 Task: Write and save a response "Another thing that's important to me is that the position allows me to not only play with data".
Action: Mouse moved to (618, 68)
Screenshot: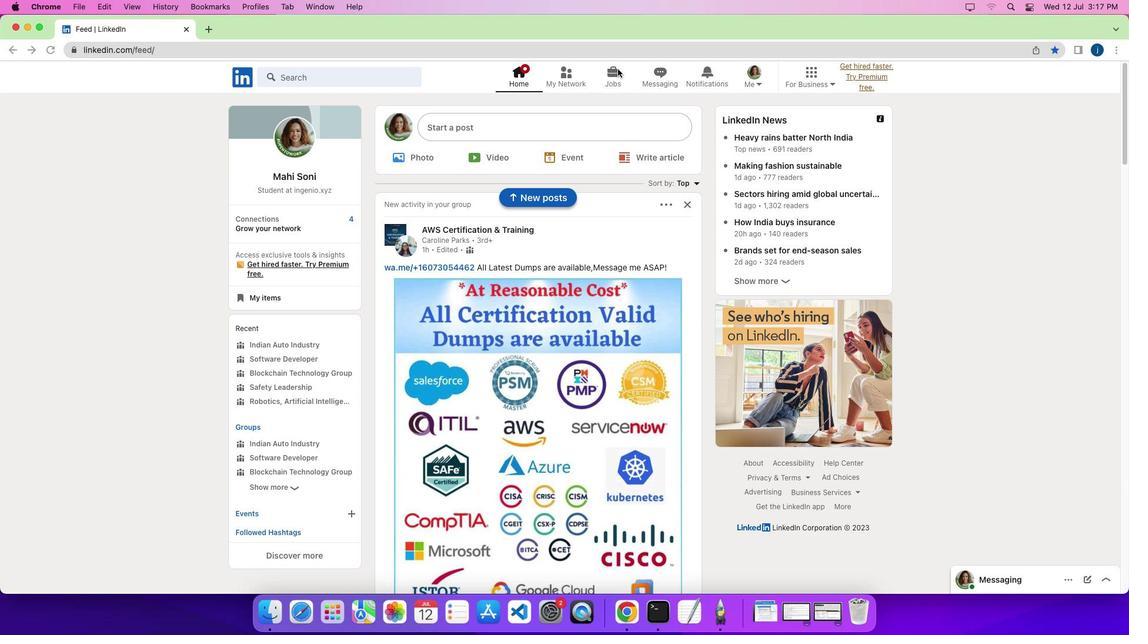
Action: Mouse pressed left at (618, 68)
Screenshot: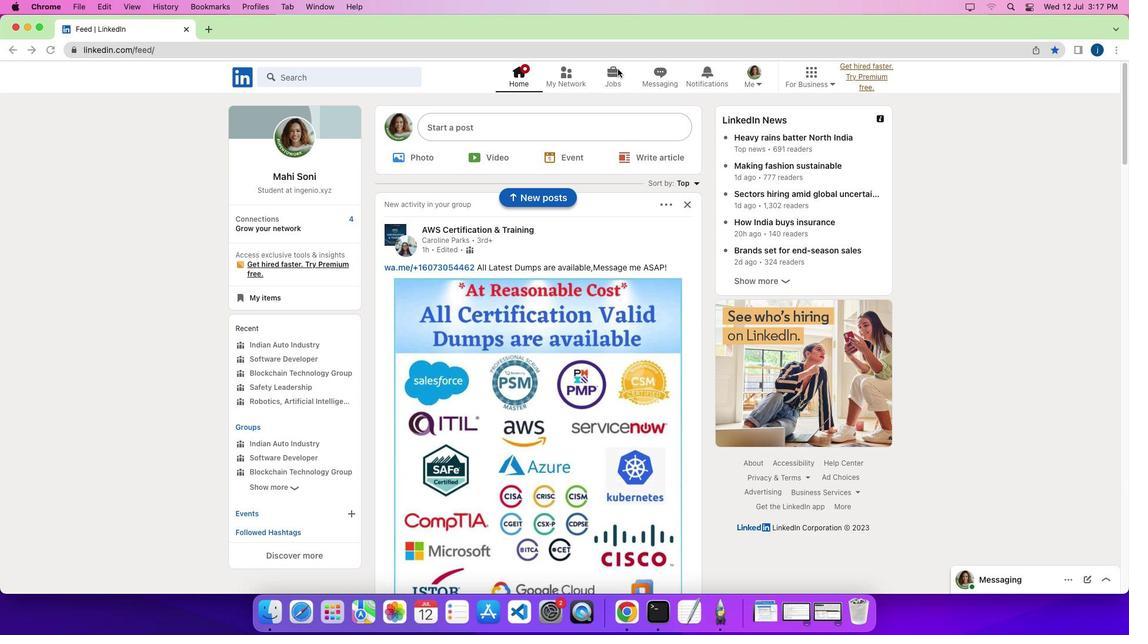 
Action: Mouse pressed left at (618, 68)
Screenshot: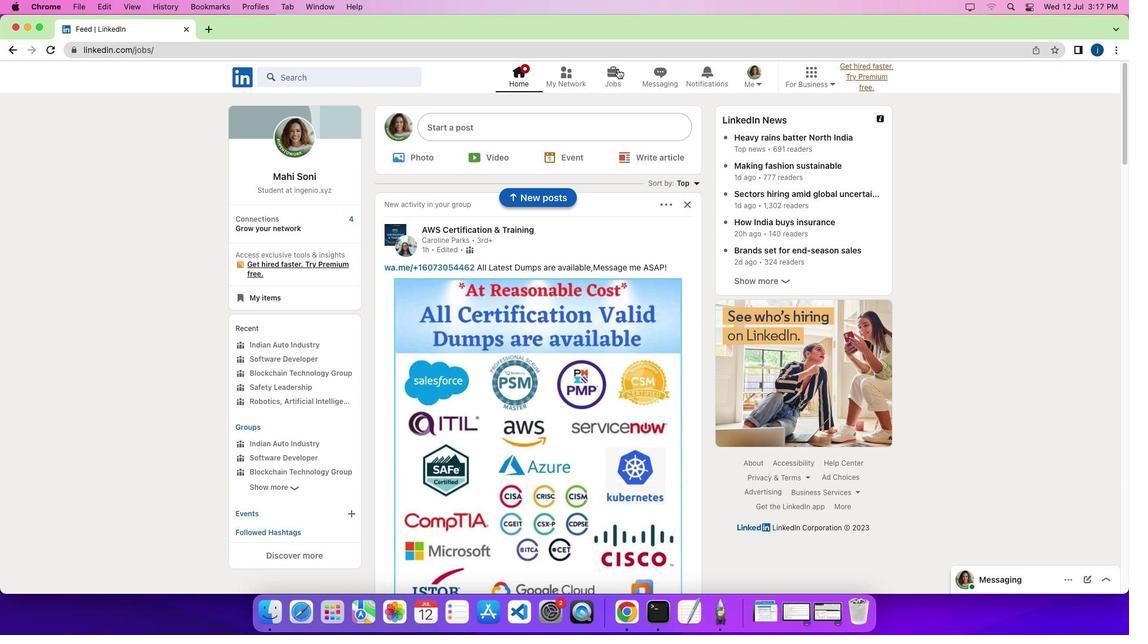 
Action: Mouse moved to (302, 405)
Screenshot: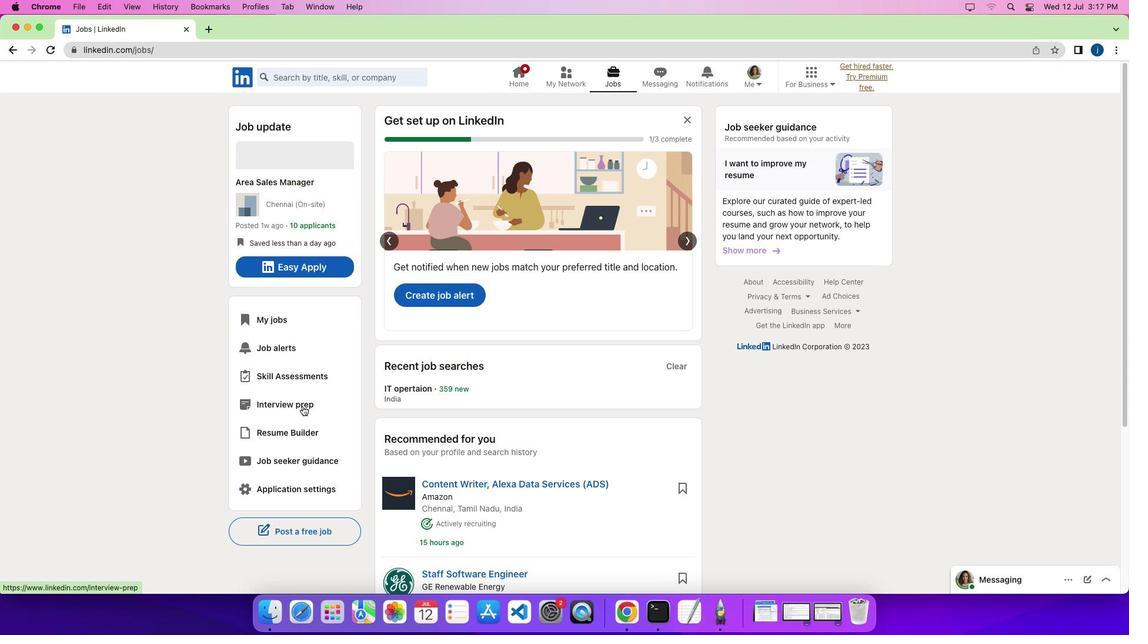 
Action: Mouse pressed left at (302, 405)
Screenshot: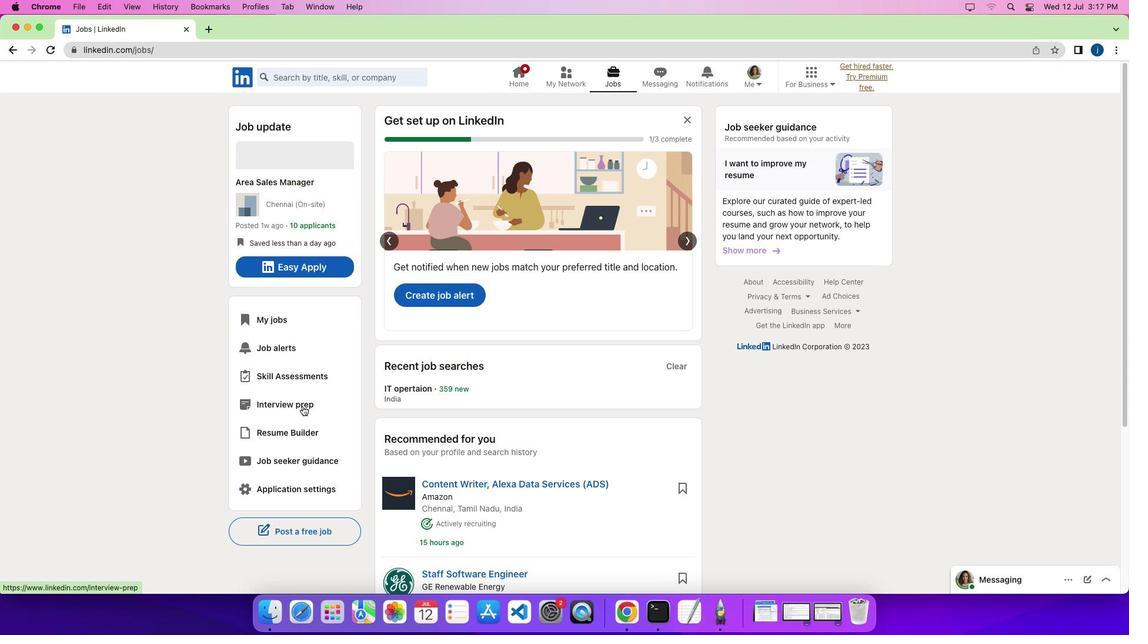 
Action: Mouse moved to (368, 130)
Screenshot: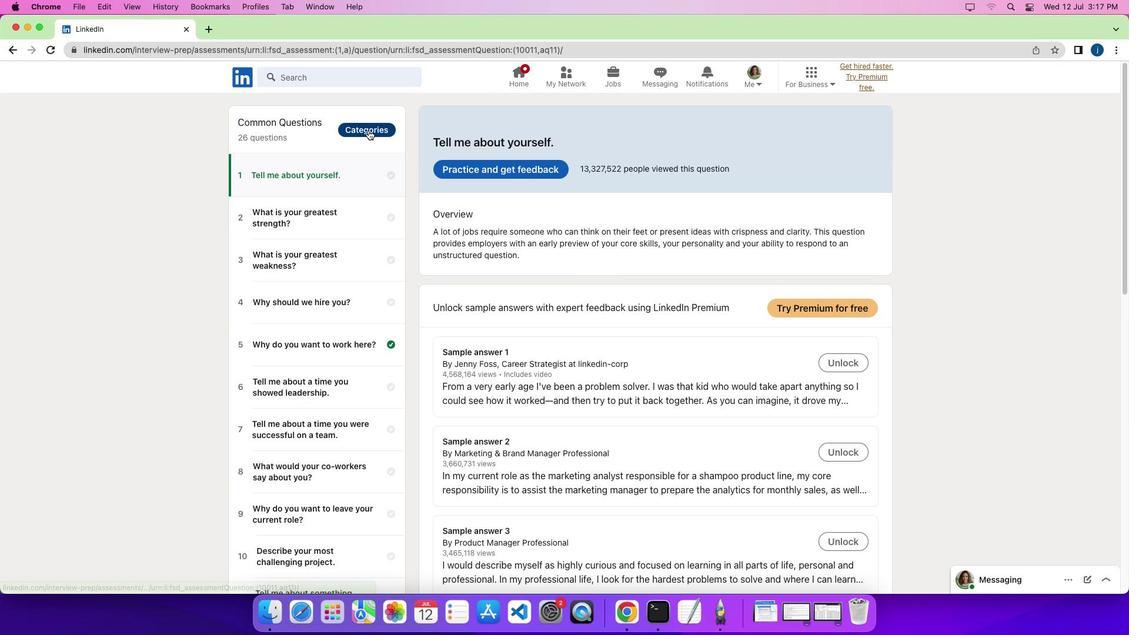 
Action: Mouse pressed left at (368, 130)
Screenshot: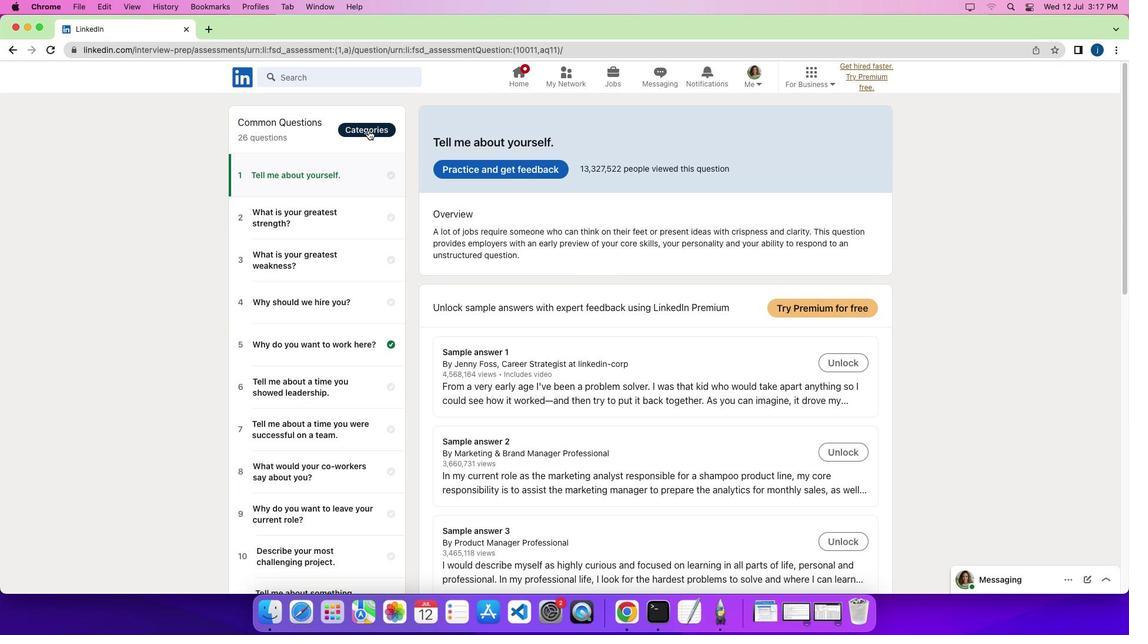 
Action: Mouse moved to (317, 201)
Screenshot: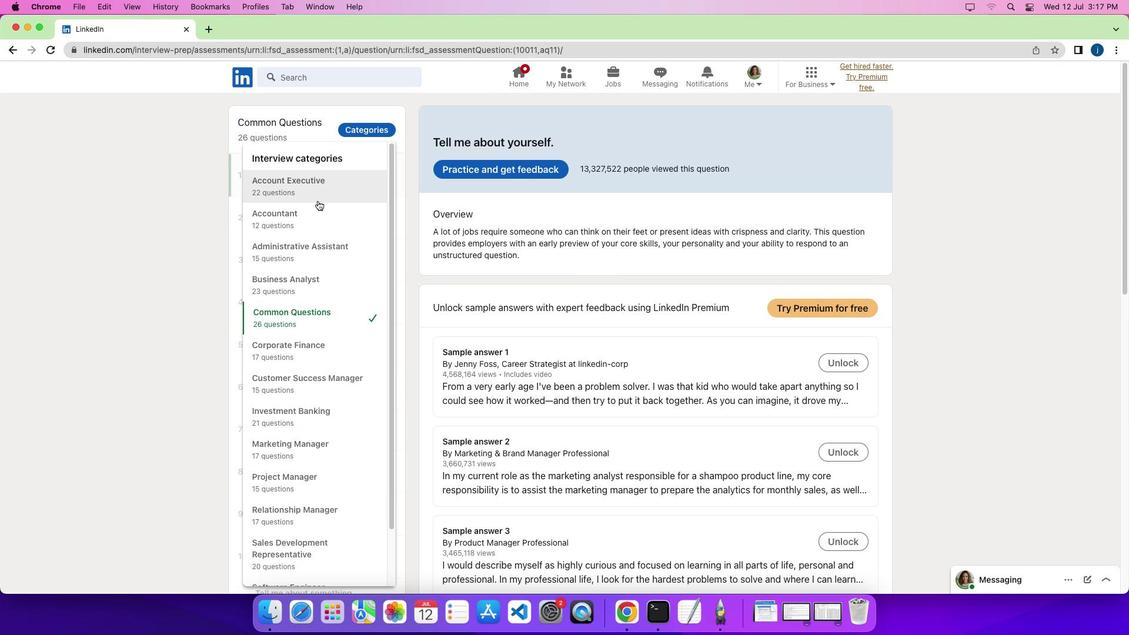 
Action: Mouse pressed left at (317, 201)
Screenshot: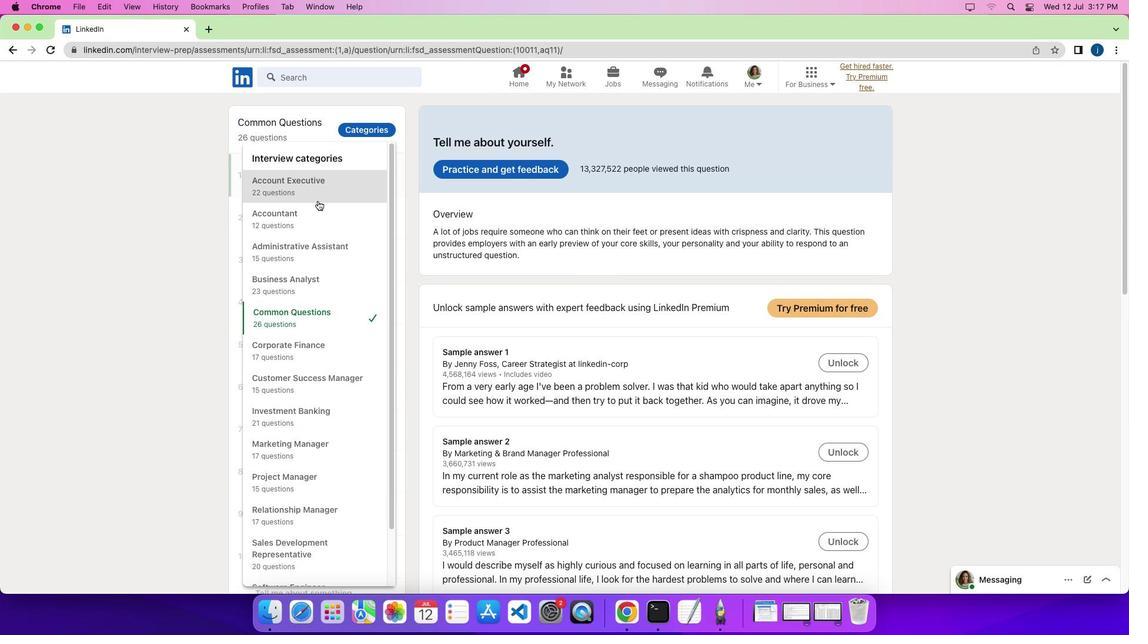 
Action: Mouse moved to (311, 186)
Screenshot: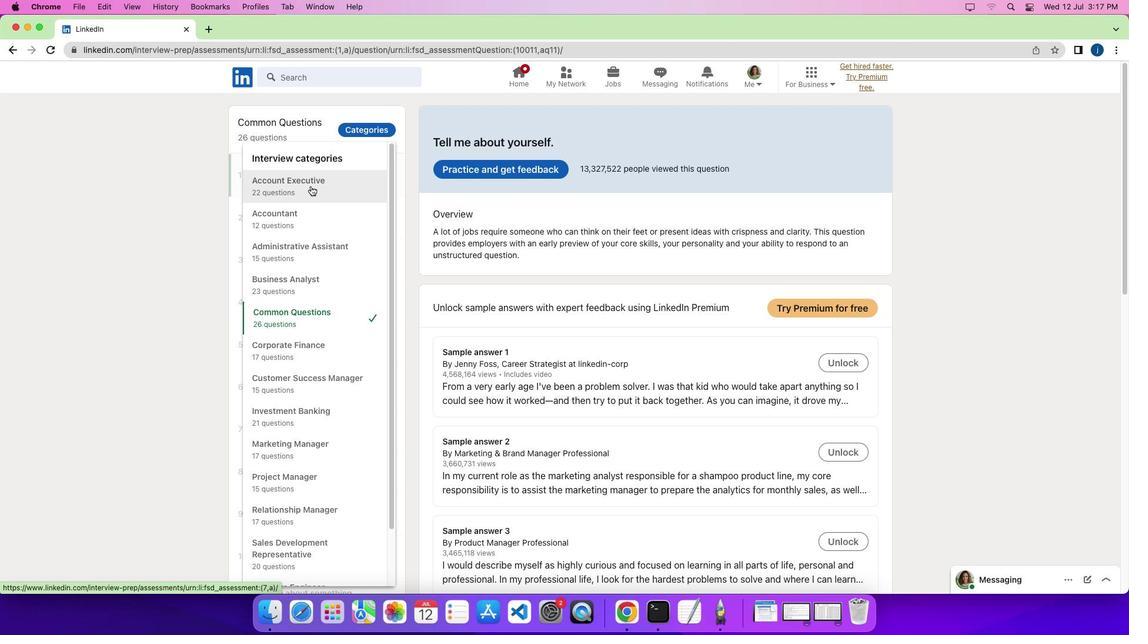 
Action: Mouse pressed left at (311, 186)
Screenshot: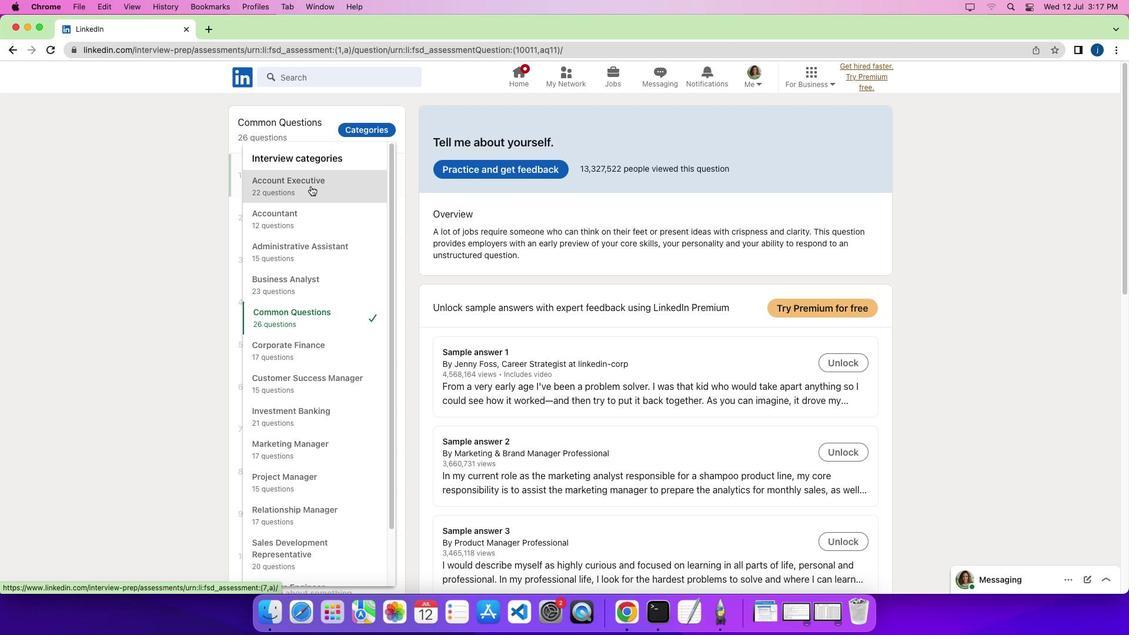 
Action: Mouse pressed left at (311, 186)
Screenshot: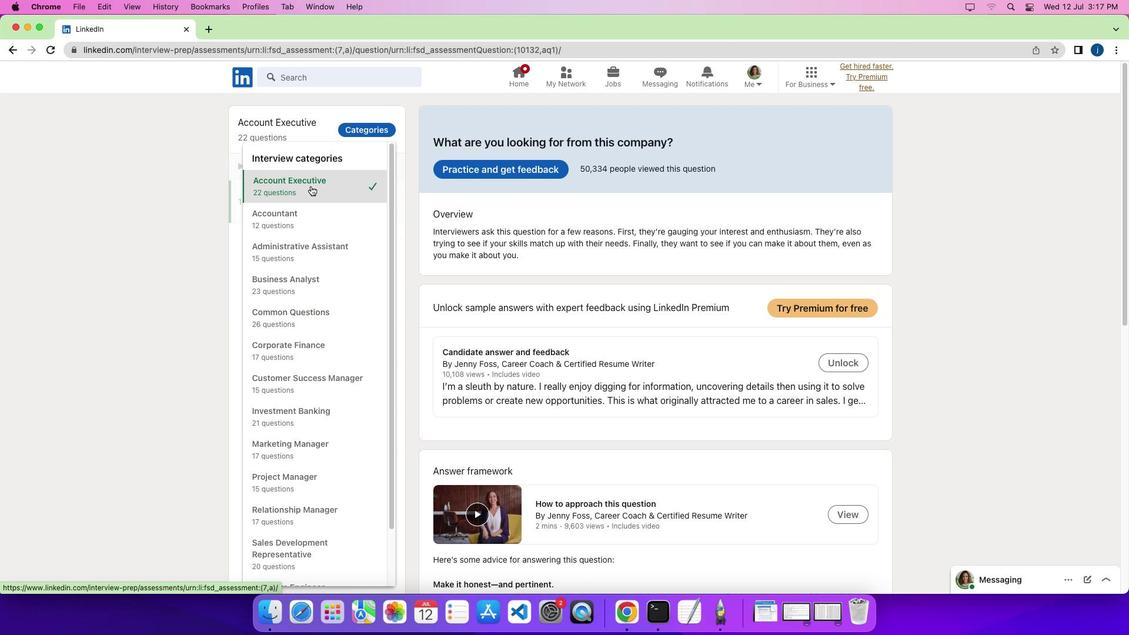 
Action: Mouse moved to (186, 219)
Screenshot: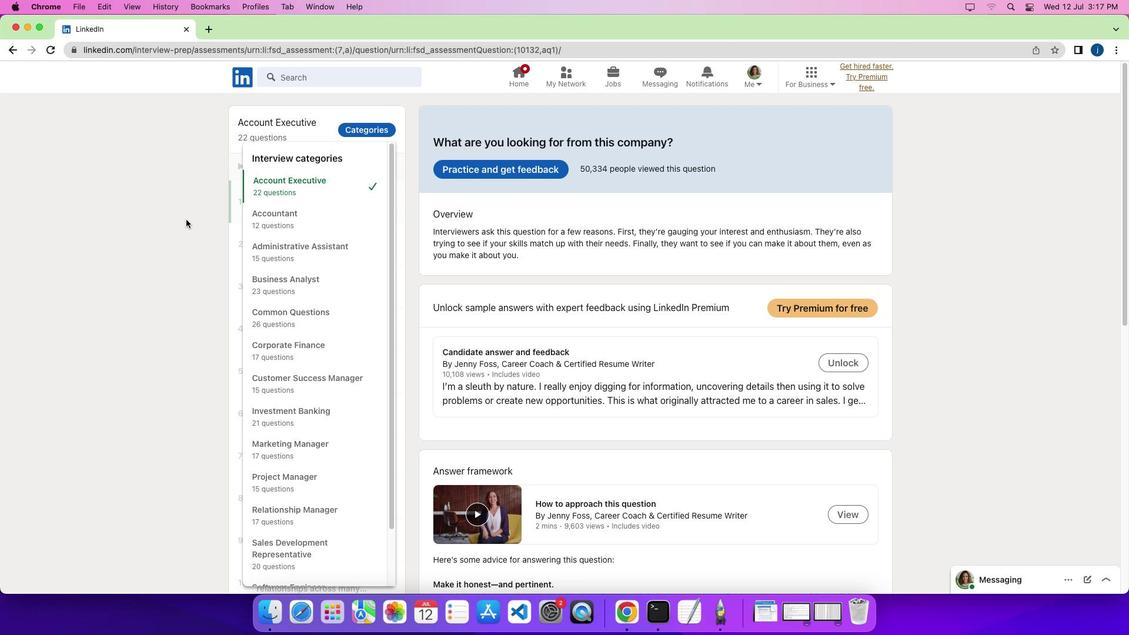 
Action: Mouse pressed left at (186, 219)
Screenshot: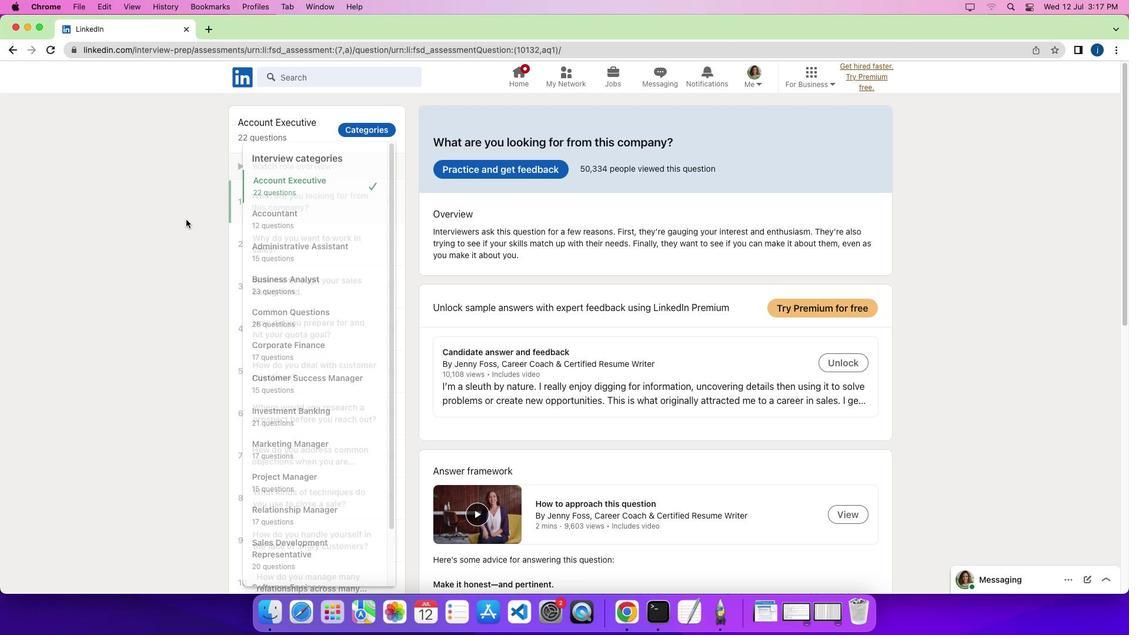 
Action: Mouse moved to (274, 192)
Screenshot: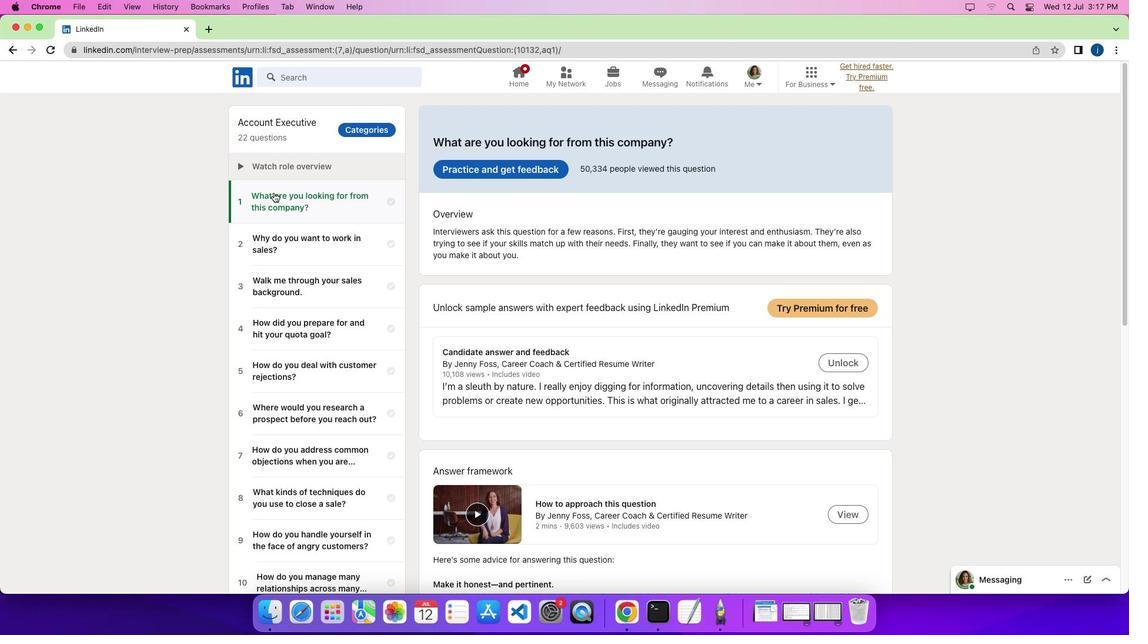 
Action: Mouse pressed left at (274, 192)
Screenshot: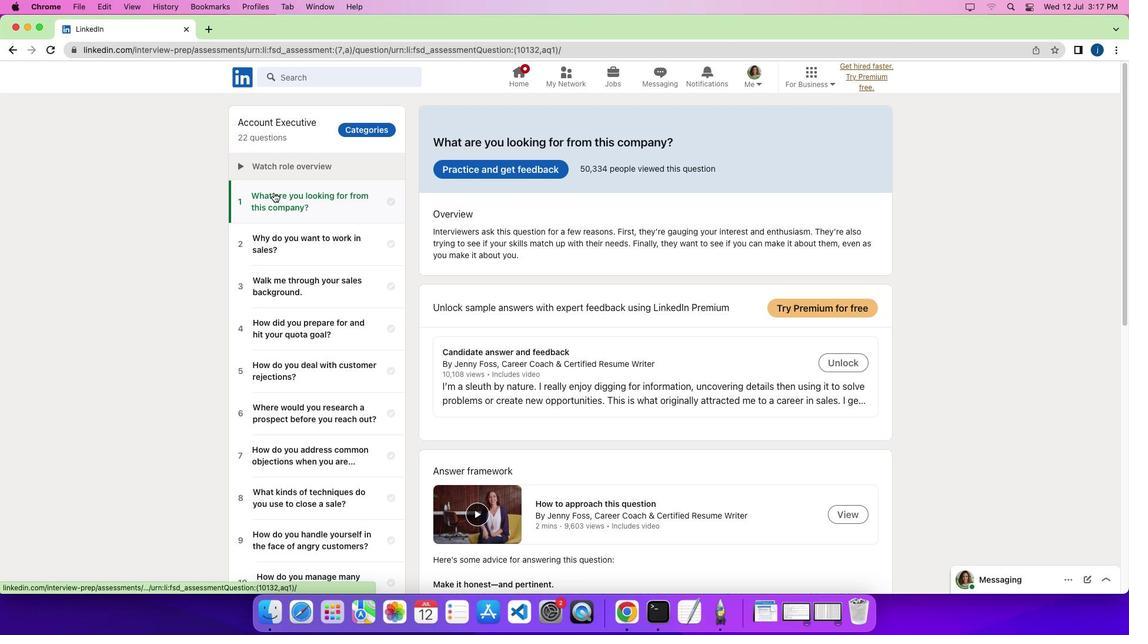 
Action: Mouse moved to (454, 166)
Screenshot: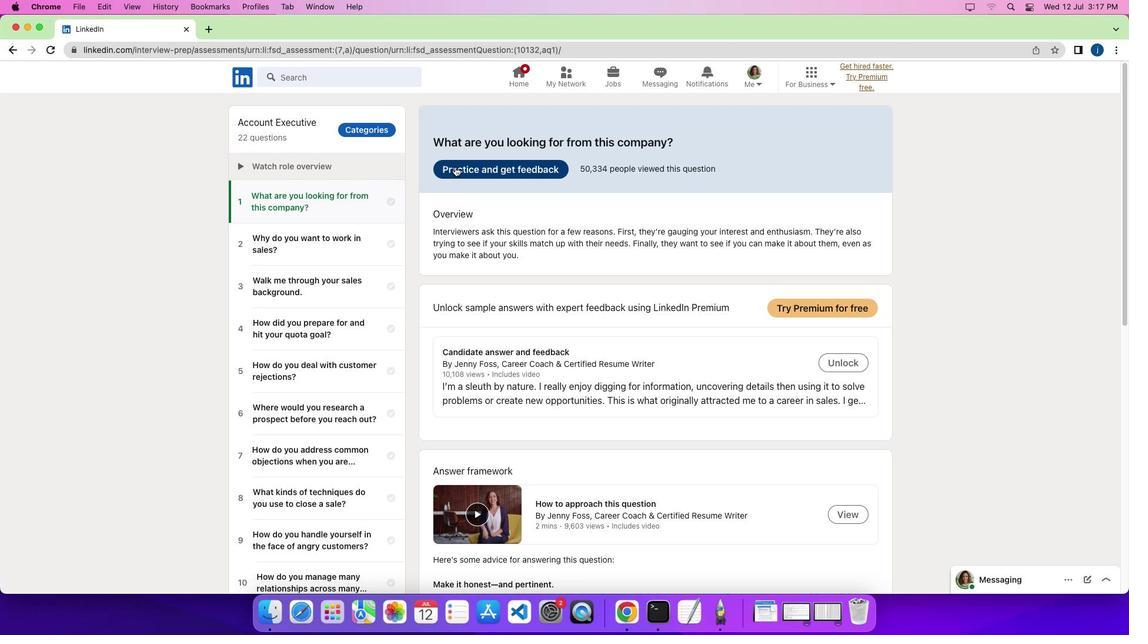 
Action: Mouse pressed left at (454, 166)
Screenshot: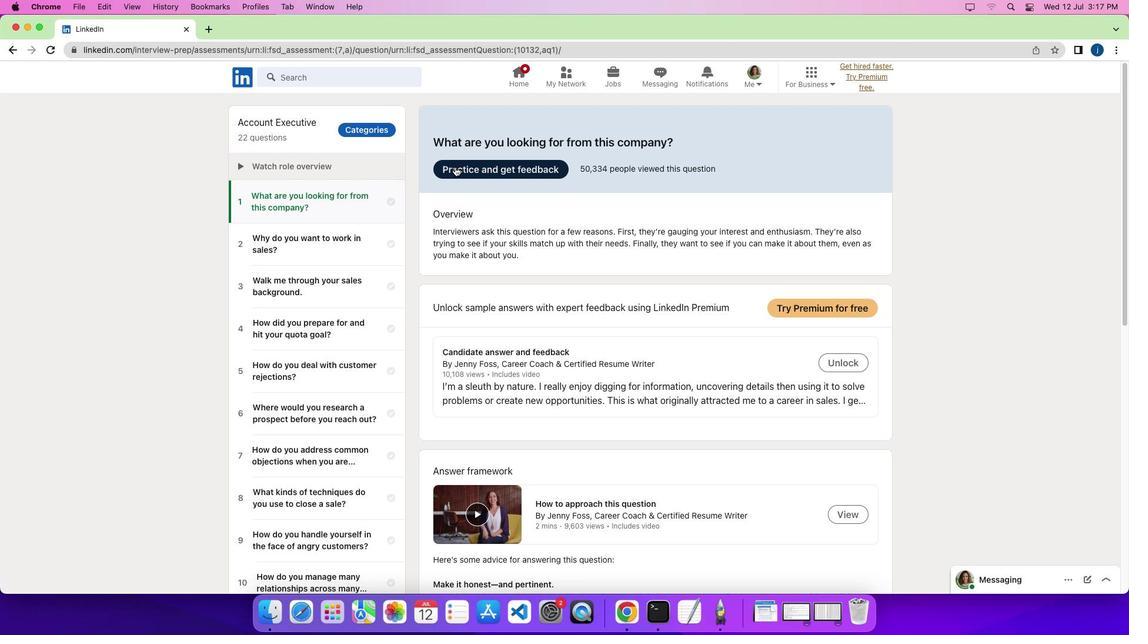 
Action: Mouse moved to (519, 352)
Screenshot: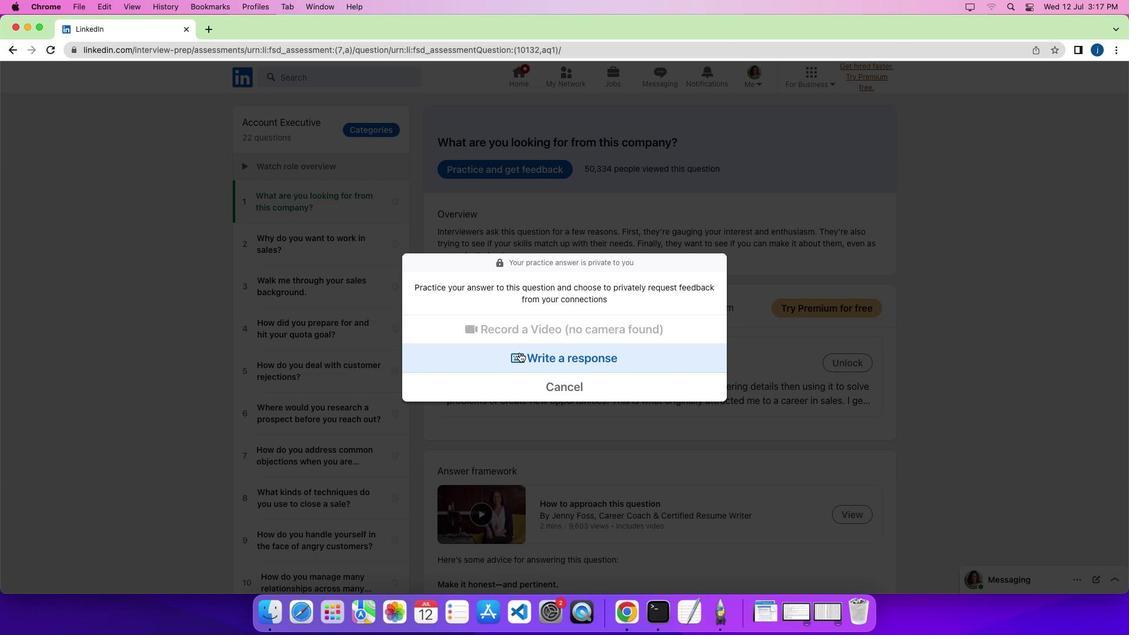 
Action: Mouse pressed left at (519, 352)
Screenshot: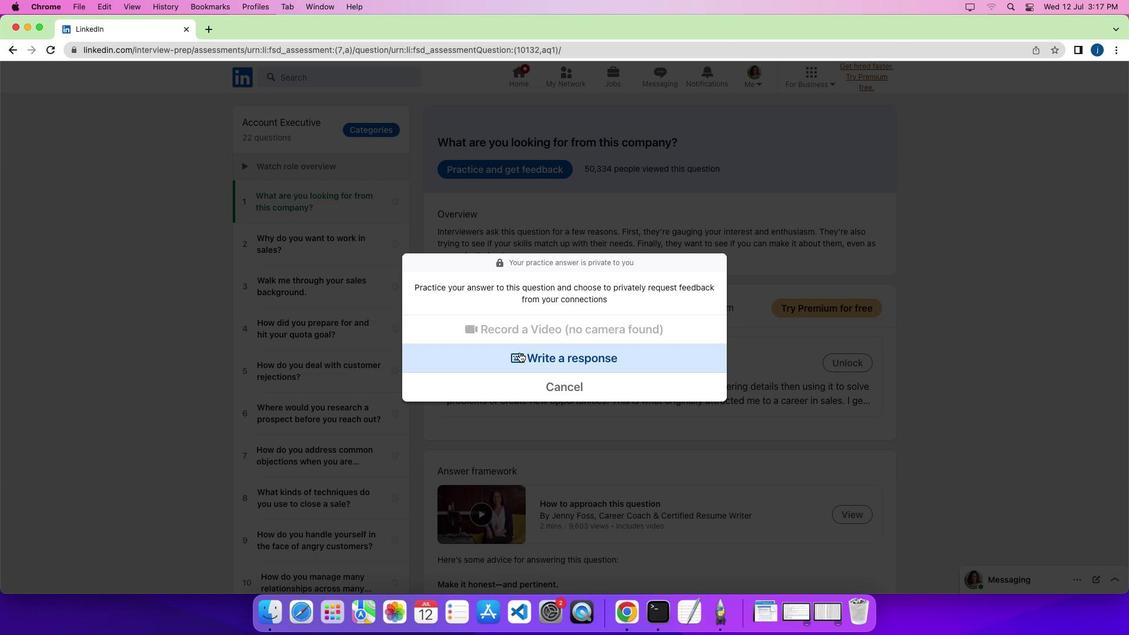 
Action: Mouse moved to (519, 293)
Screenshot: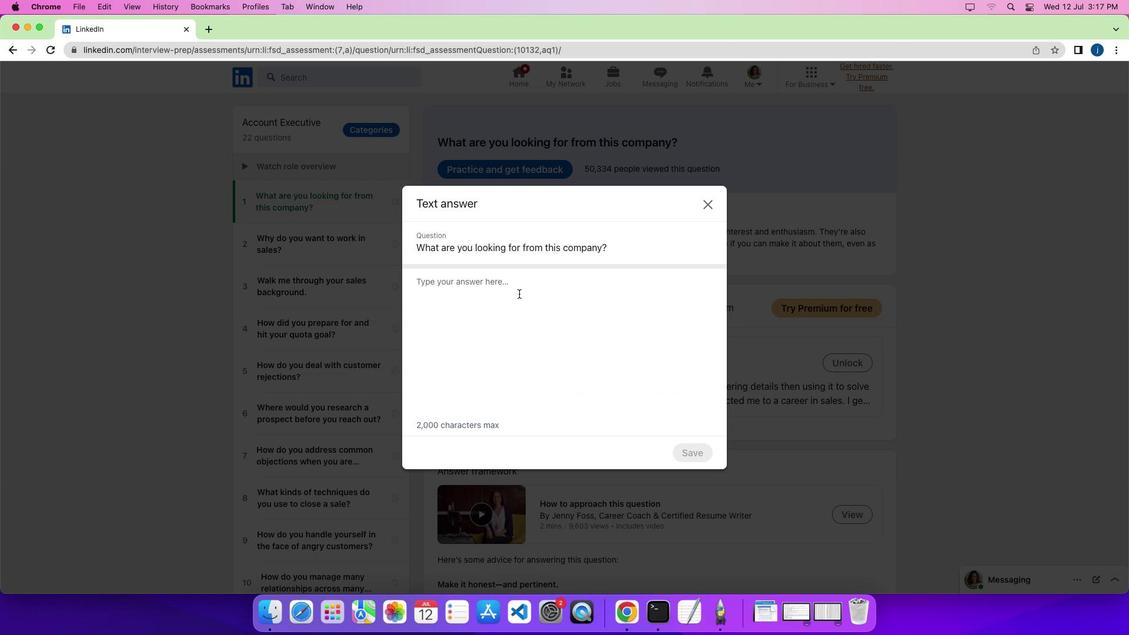 
Action: Mouse pressed left at (519, 293)
Screenshot: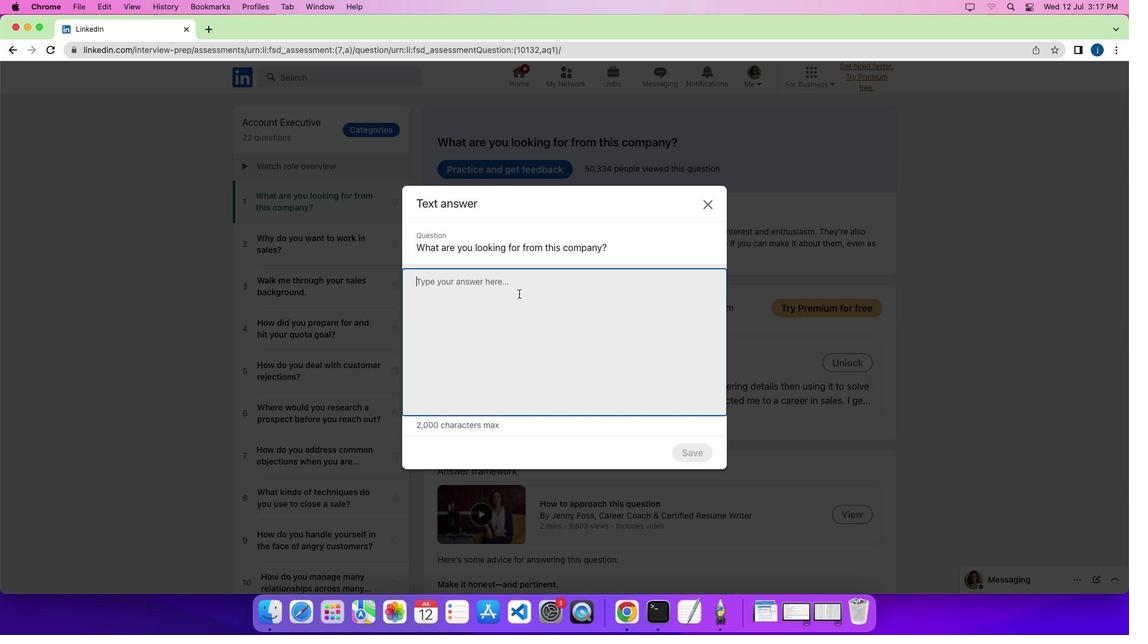 
Action: Mouse moved to (559, 330)
Screenshot: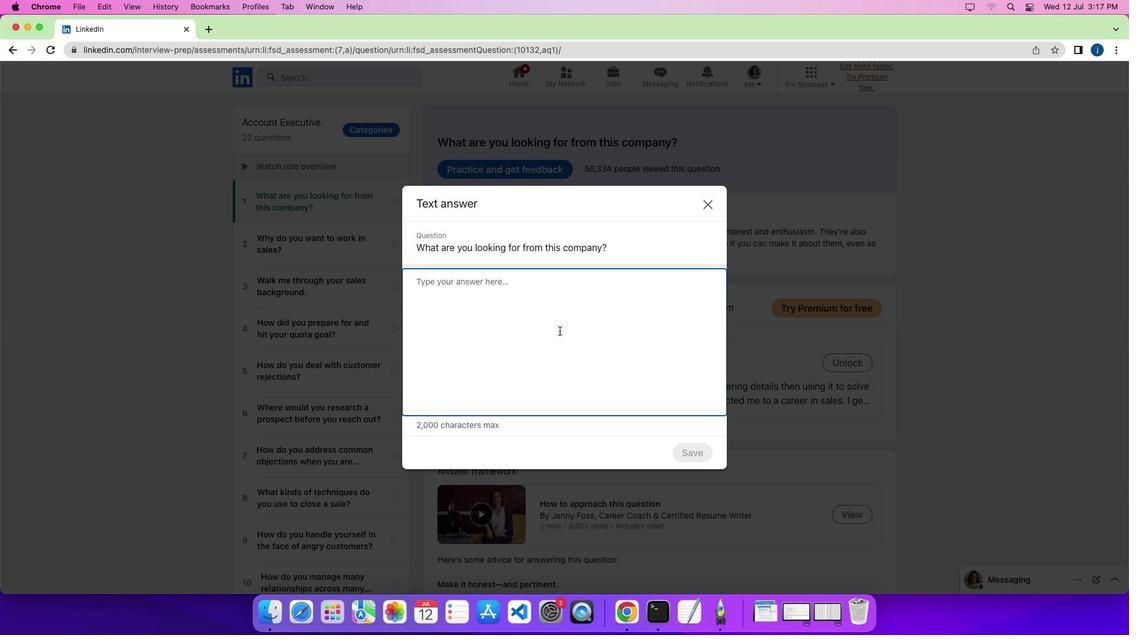 
Action: Key pressed Key.shift'A''n''o''t''h''e''r'Key.space't''h''i''n''g'Key.space't''h''a''t'"'"'s'Key.space'i''m''p''o''r''t''a''n''t'Key.space't''o'Key.space'm''e'Key.space'i''s'Key.space't''h''a''t'Key.space't''h''e'Key.space'p''o''s''i''t''i''o''n'Key.space'a''l''l''o''w''s'Key.space'm''e'Key.space't''o'Key.space'n''o''t'Key.space'o''n''l''y'Key.space'p''l''a''y'Key.space'w''i''t''h'Key.space'd''a''t''a''.'
Screenshot: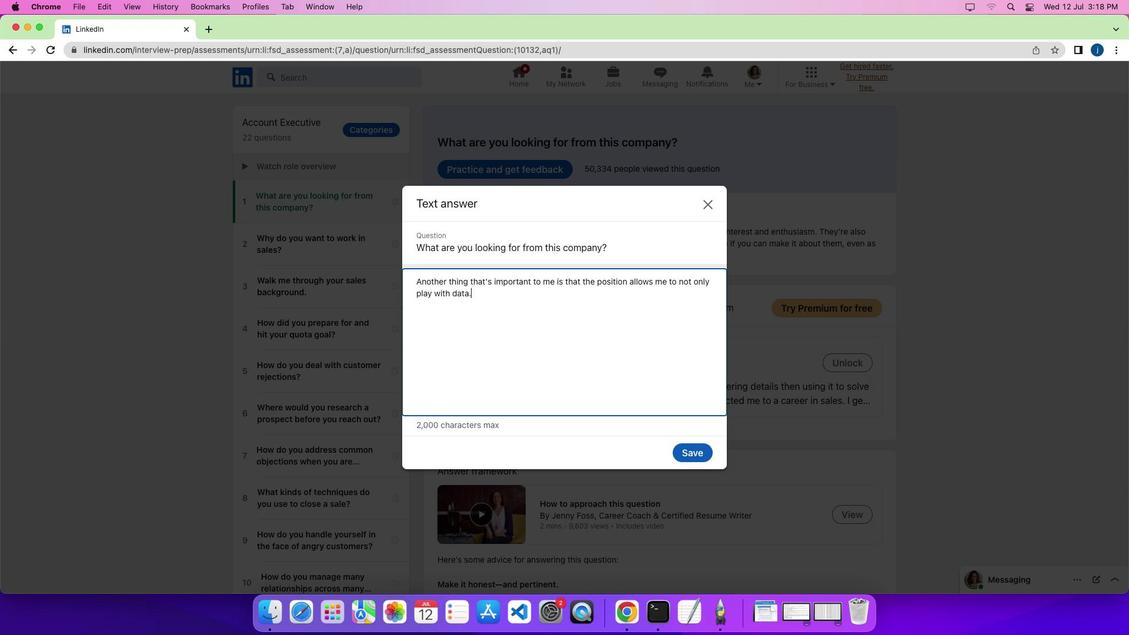 
Action: Mouse moved to (688, 452)
Screenshot: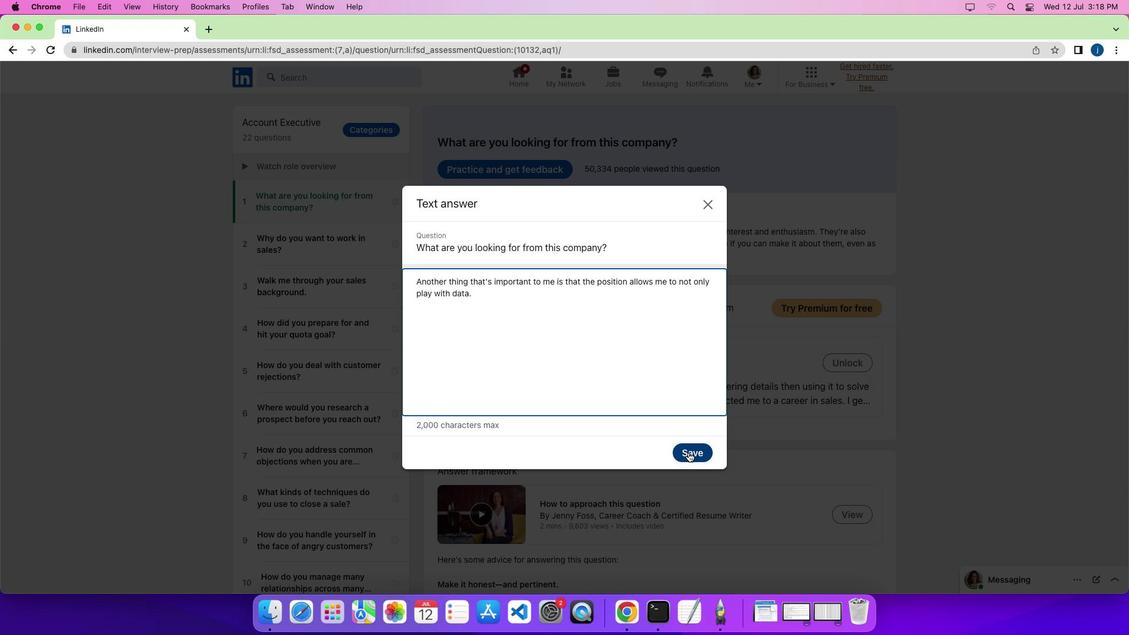 
Action: Mouse pressed left at (688, 452)
Screenshot: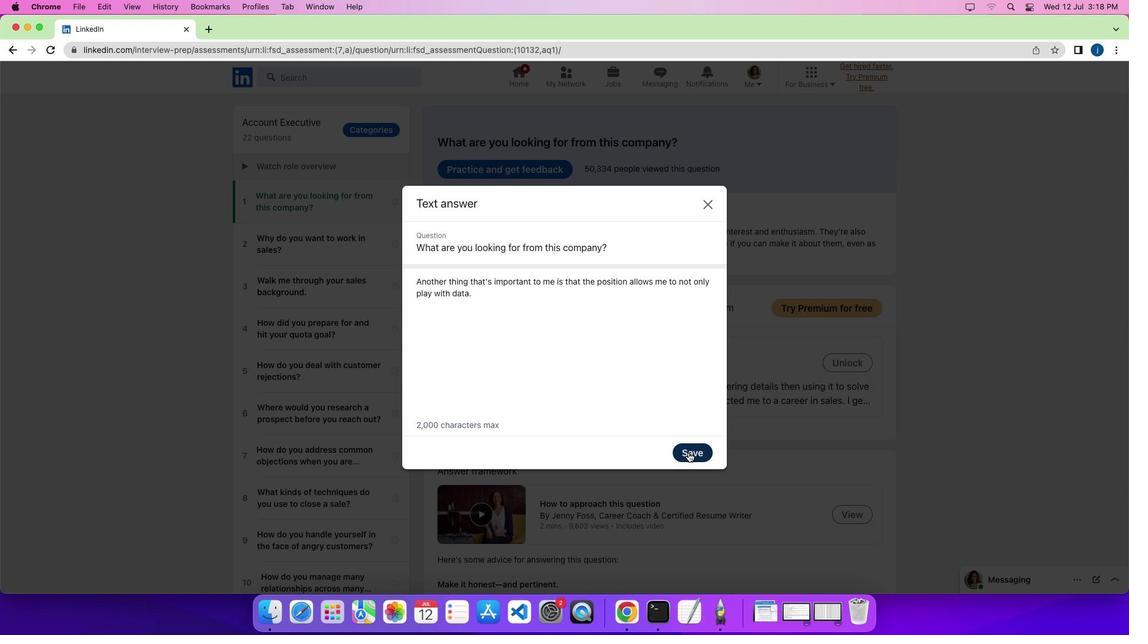 
Action: Mouse moved to (689, 455)
Screenshot: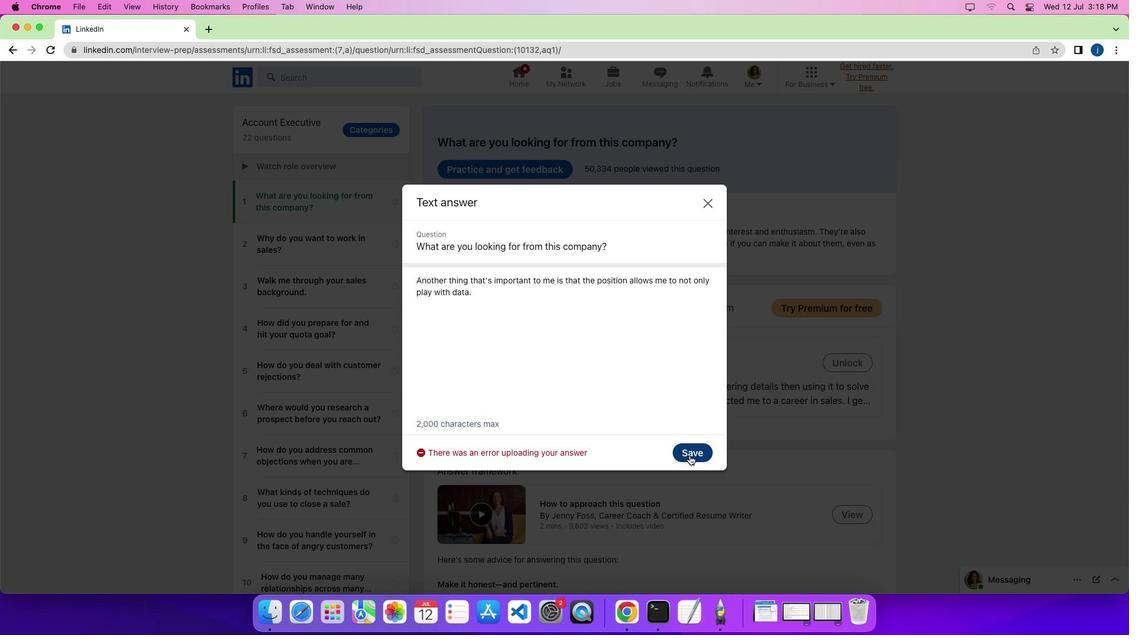 
Action: Mouse pressed left at (689, 455)
Screenshot: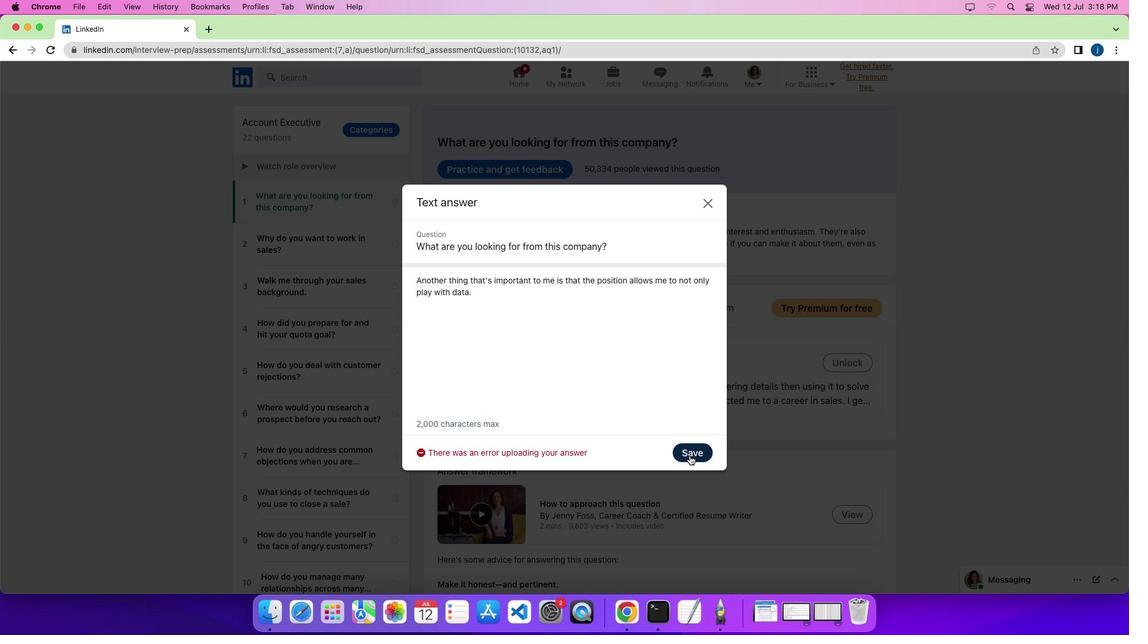 
